 Task: Create a due date automation trigger when advanced on, on the monday of the week a card is due add dates not starting next week at 11:00 AM.
Action: Mouse moved to (1034, 83)
Screenshot: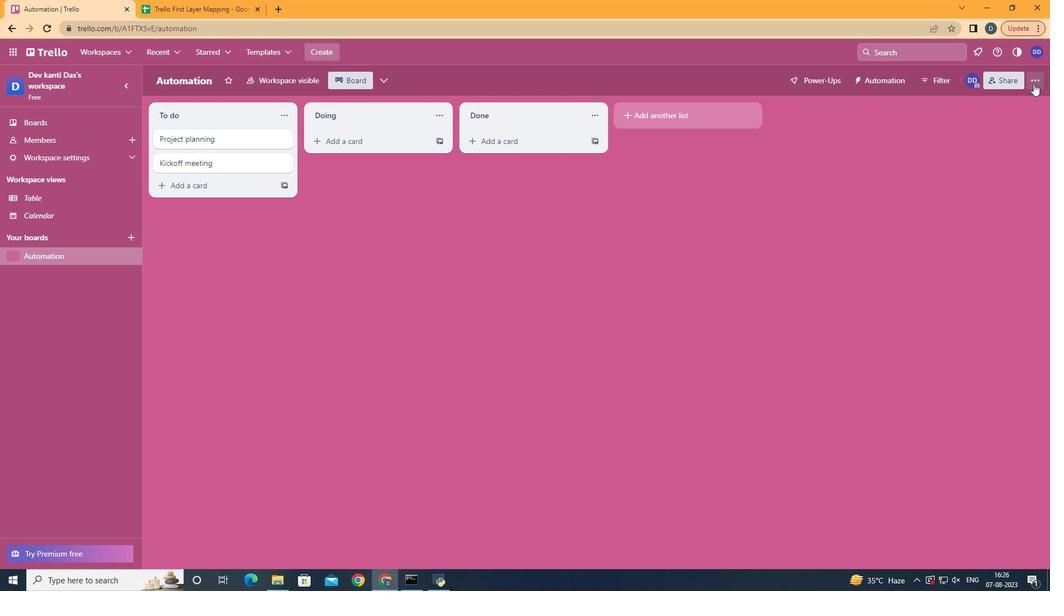 
Action: Mouse pressed left at (1034, 83)
Screenshot: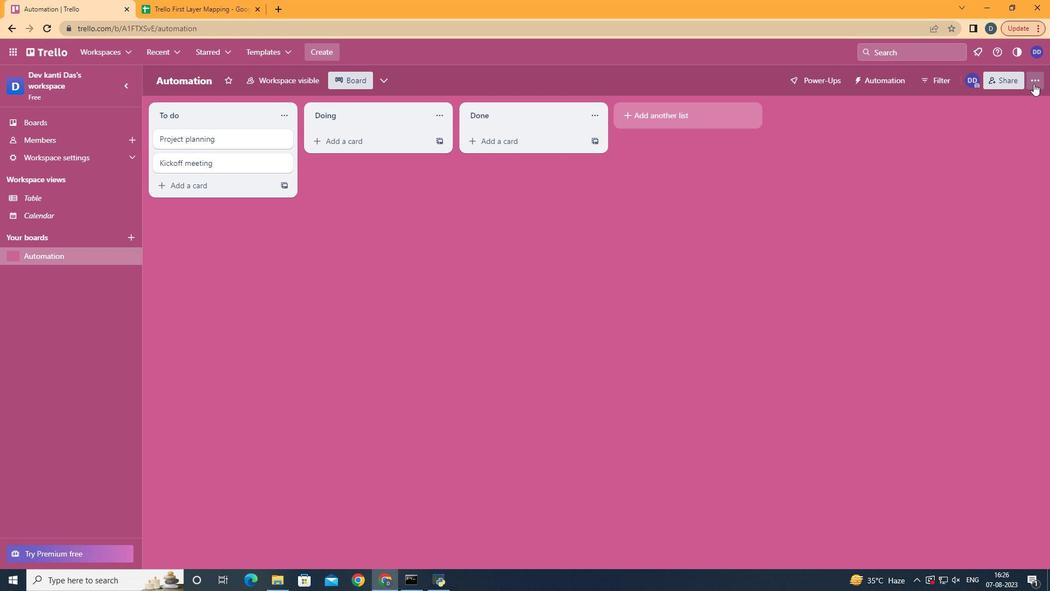 
Action: Mouse moved to (943, 227)
Screenshot: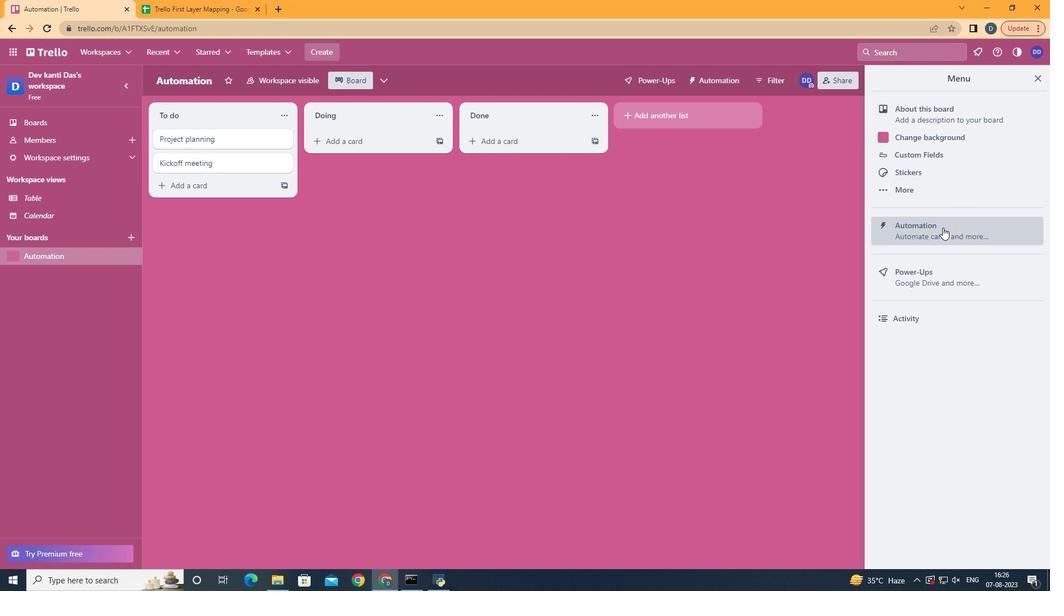 
Action: Mouse pressed left at (943, 227)
Screenshot: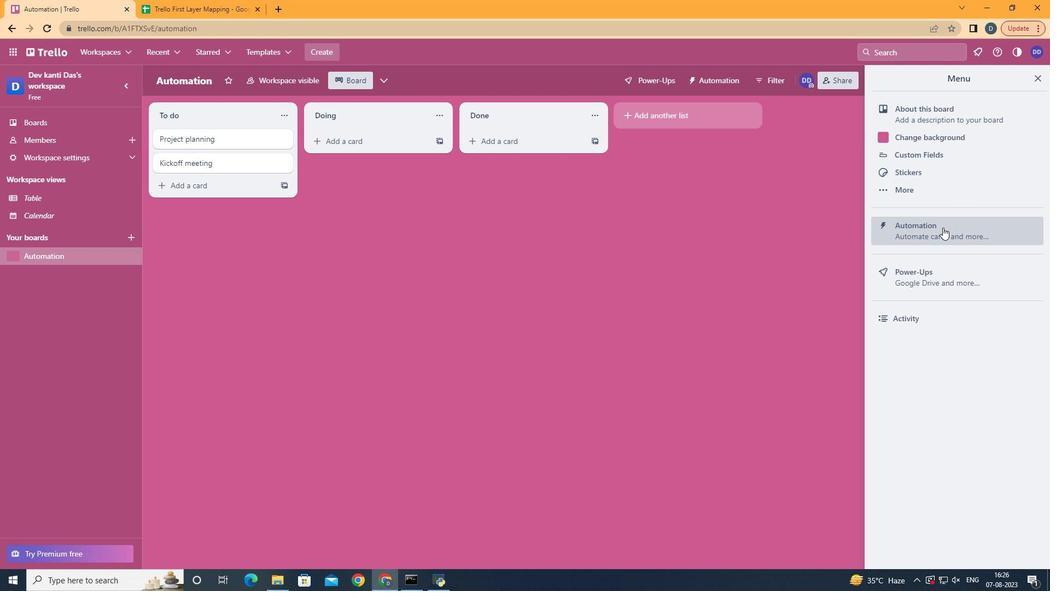 
Action: Mouse moved to (210, 219)
Screenshot: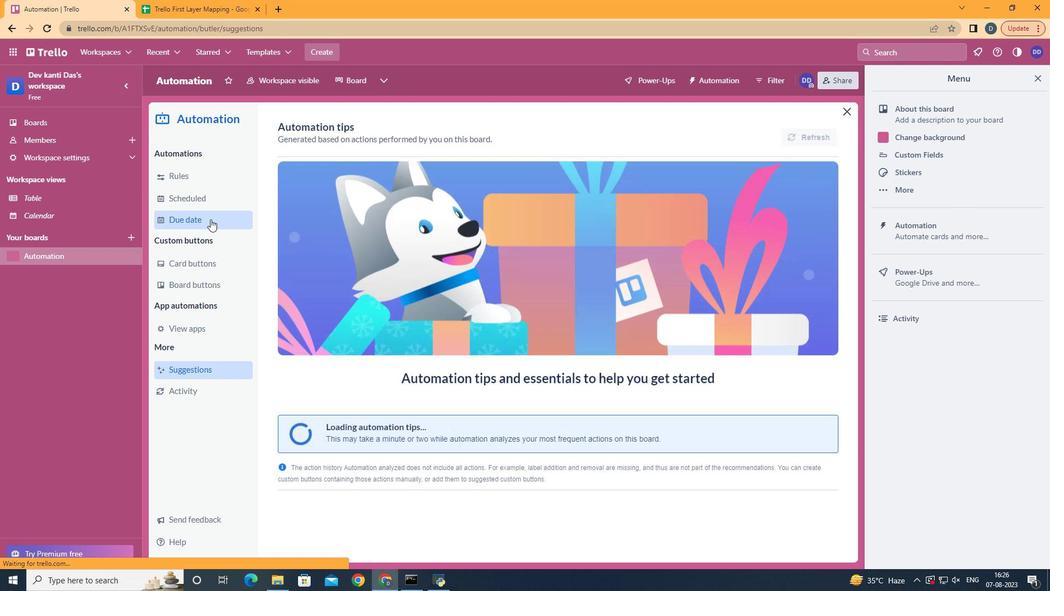 
Action: Mouse pressed left at (210, 219)
Screenshot: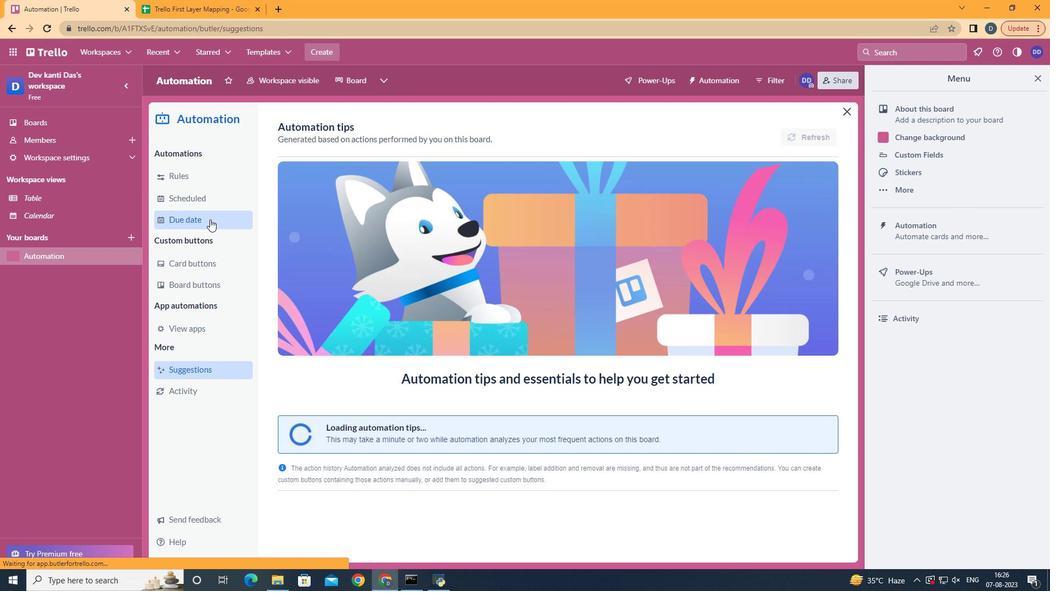 
Action: Mouse moved to (771, 135)
Screenshot: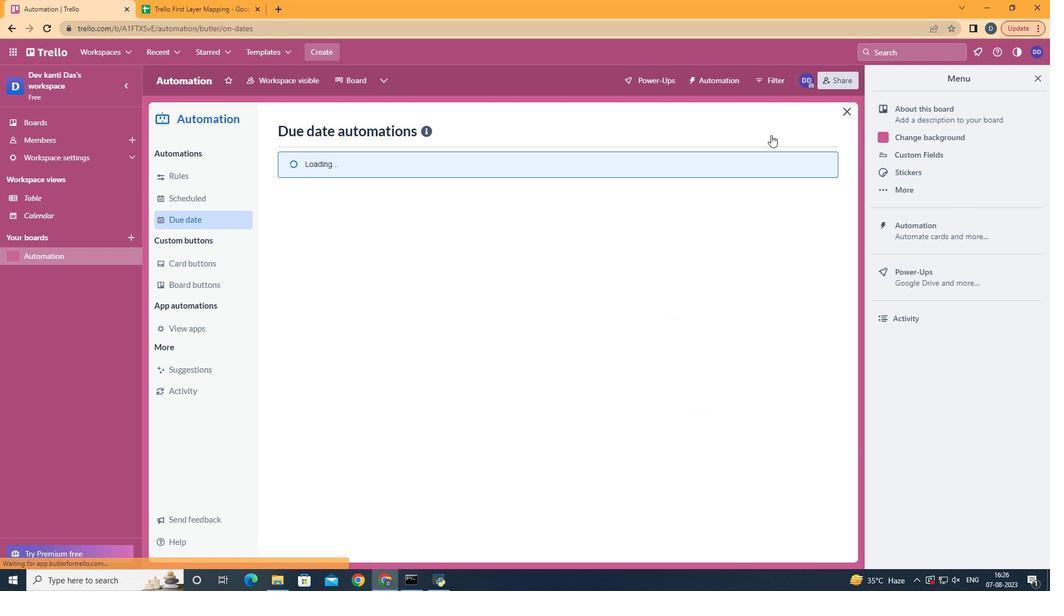 
Action: Mouse pressed left at (771, 135)
Screenshot: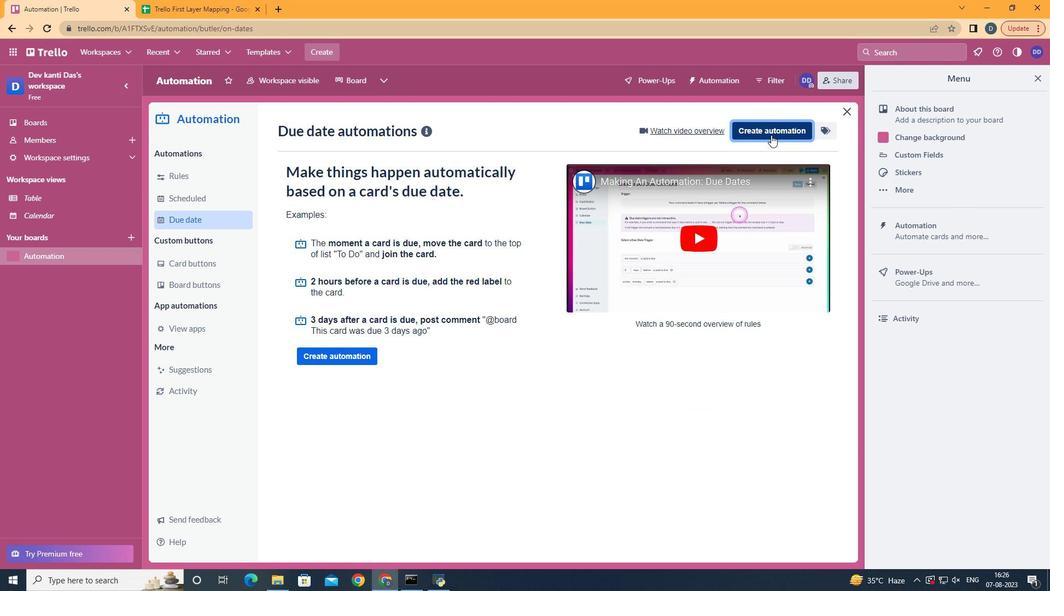 
Action: Mouse moved to (650, 240)
Screenshot: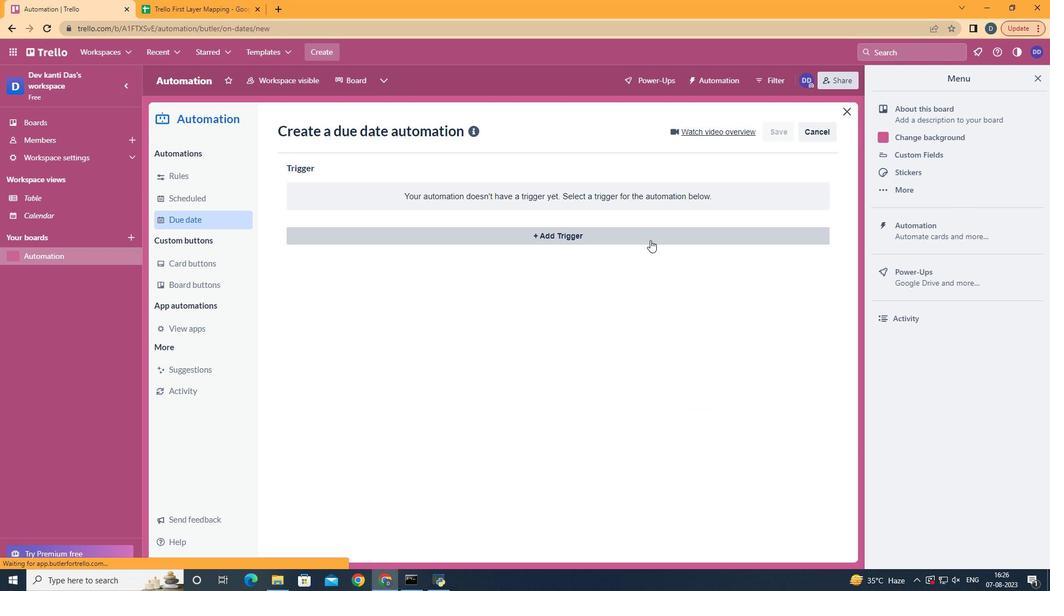 
Action: Mouse pressed left at (650, 240)
Screenshot: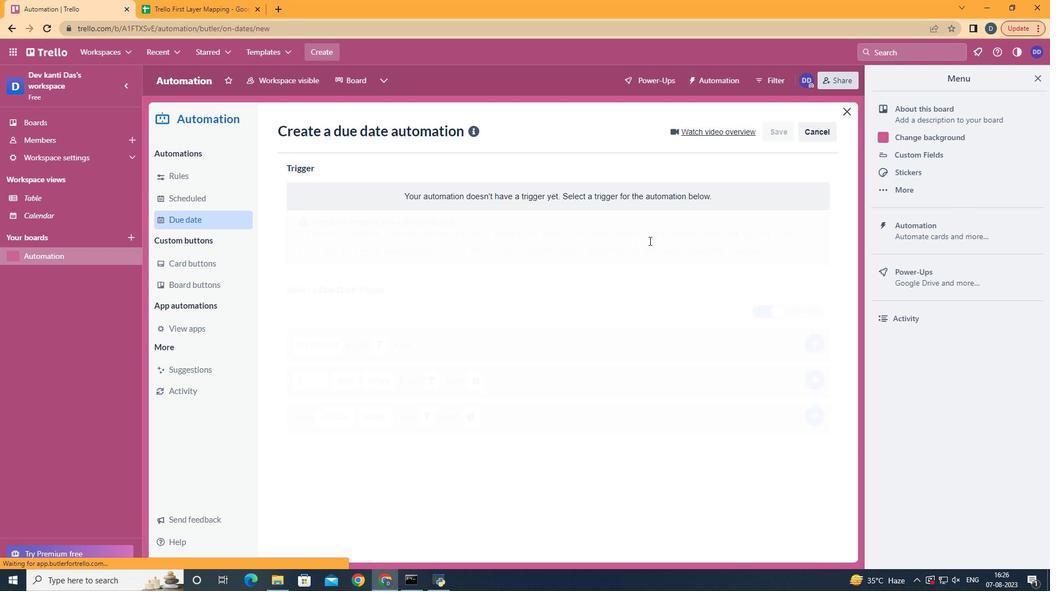 
Action: Mouse moved to (363, 286)
Screenshot: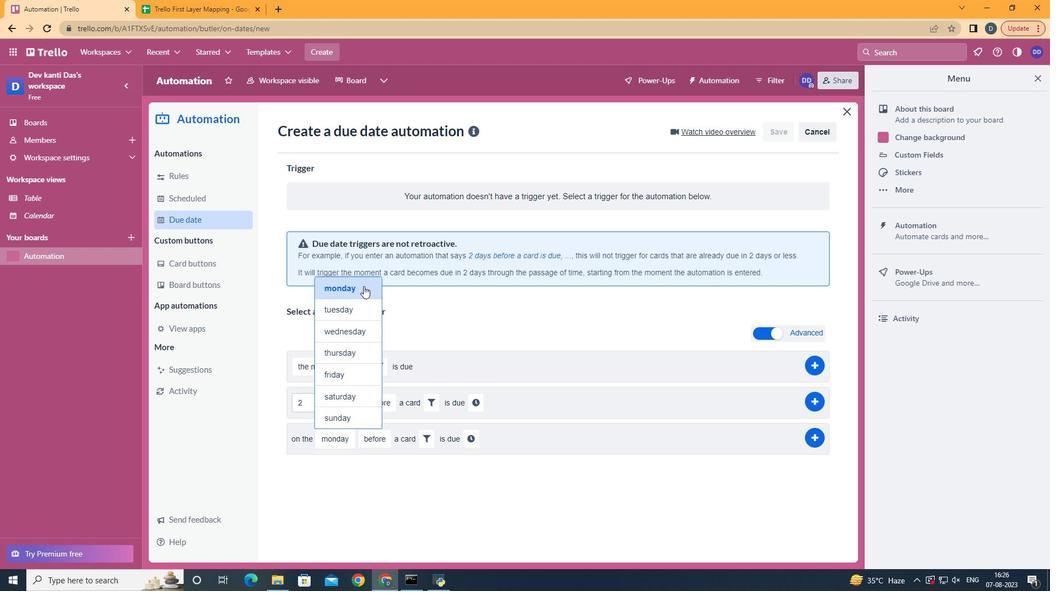 
Action: Mouse pressed left at (363, 286)
Screenshot: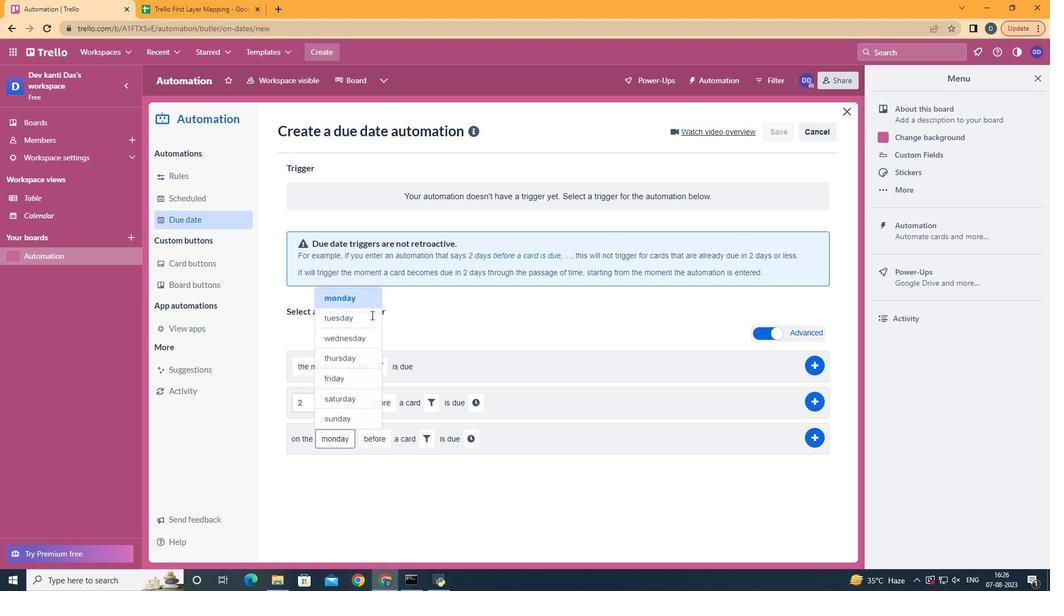 
Action: Mouse moved to (396, 499)
Screenshot: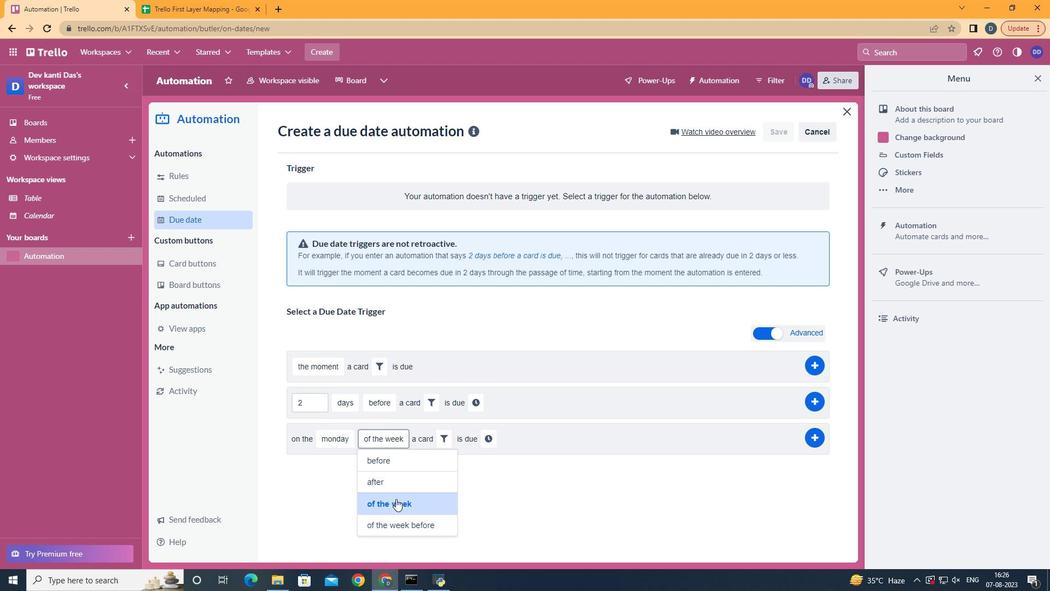 
Action: Mouse pressed left at (396, 499)
Screenshot: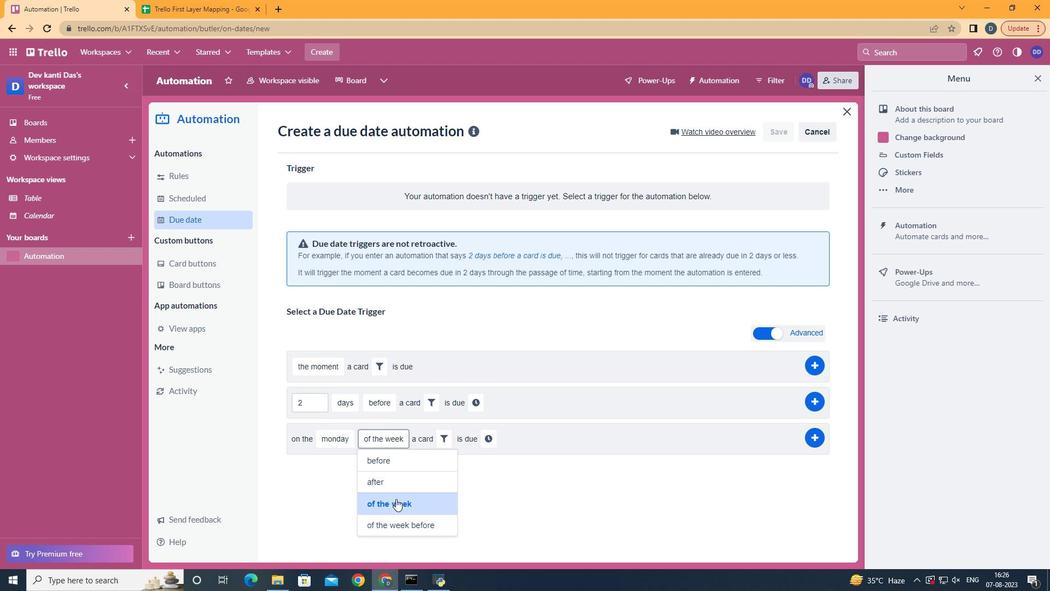 
Action: Mouse moved to (447, 442)
Screenshot: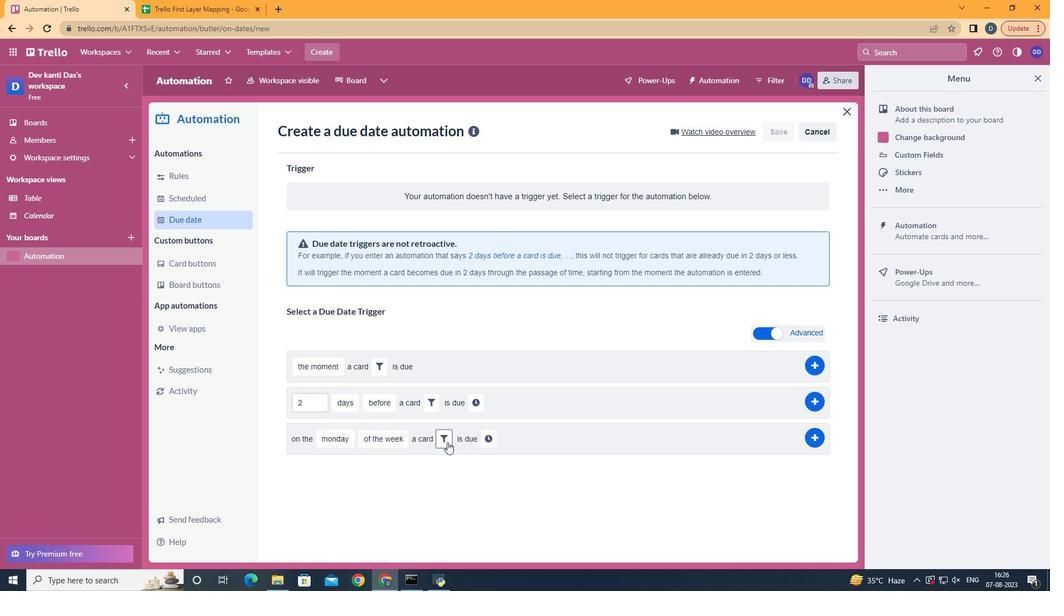 
Action: Mouse pressed left at (447, 442)
Screenshot: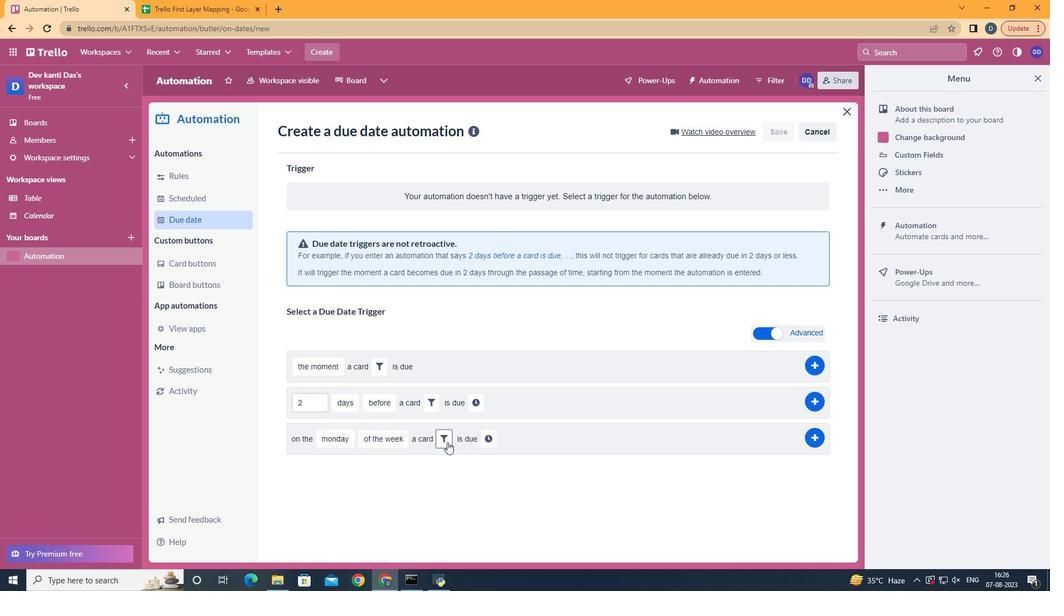 
Action: Mouse moved to (489, 475)
Screenshot: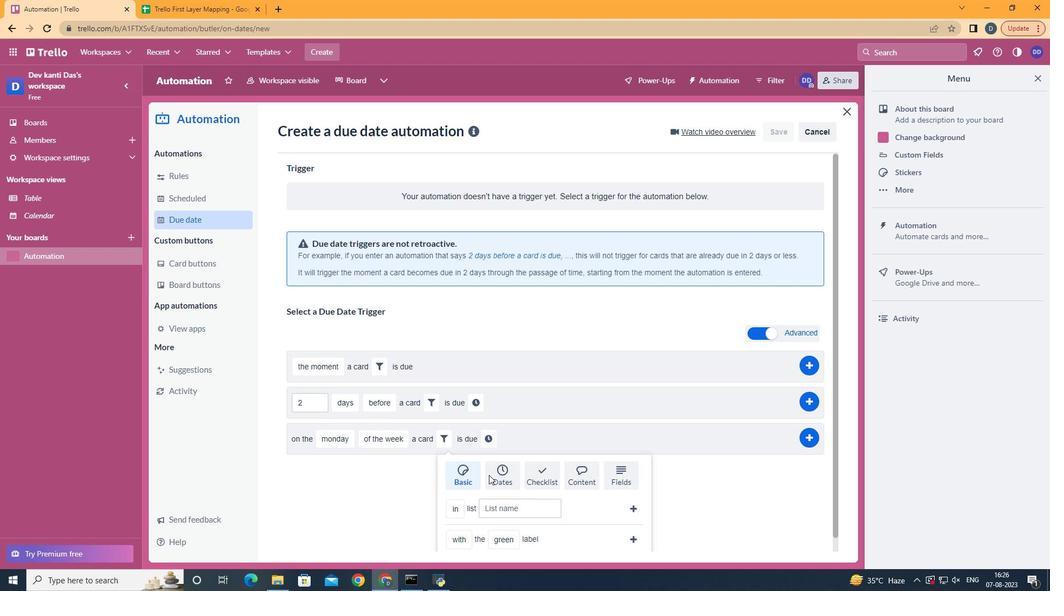 
Action: Mouse pressed left at (489, 475)
Screenshot: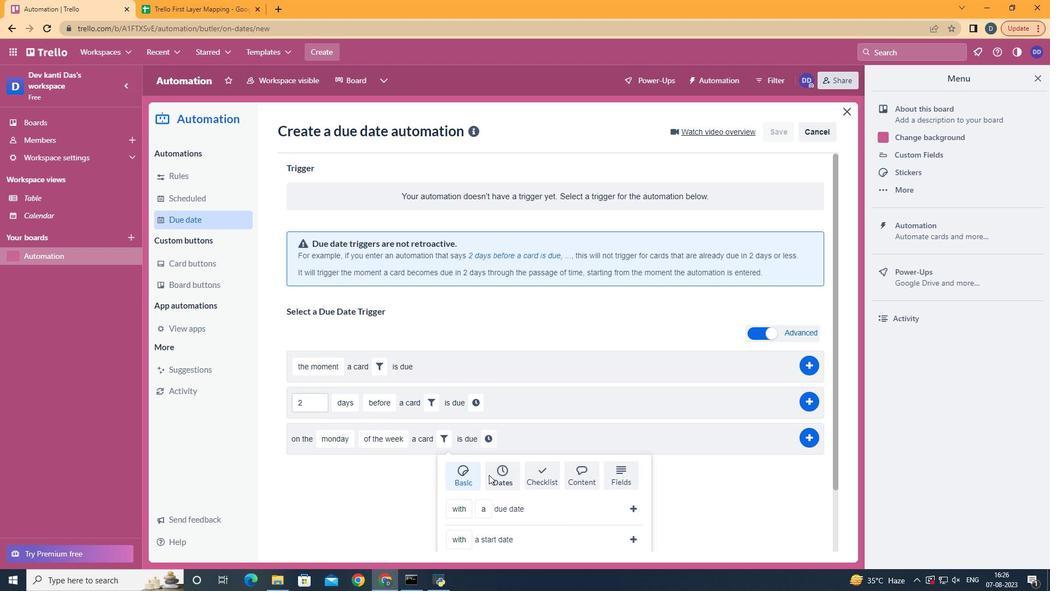 
Action: Mouse scrolled (489, 474) with delta (0, 0)
Screenshot: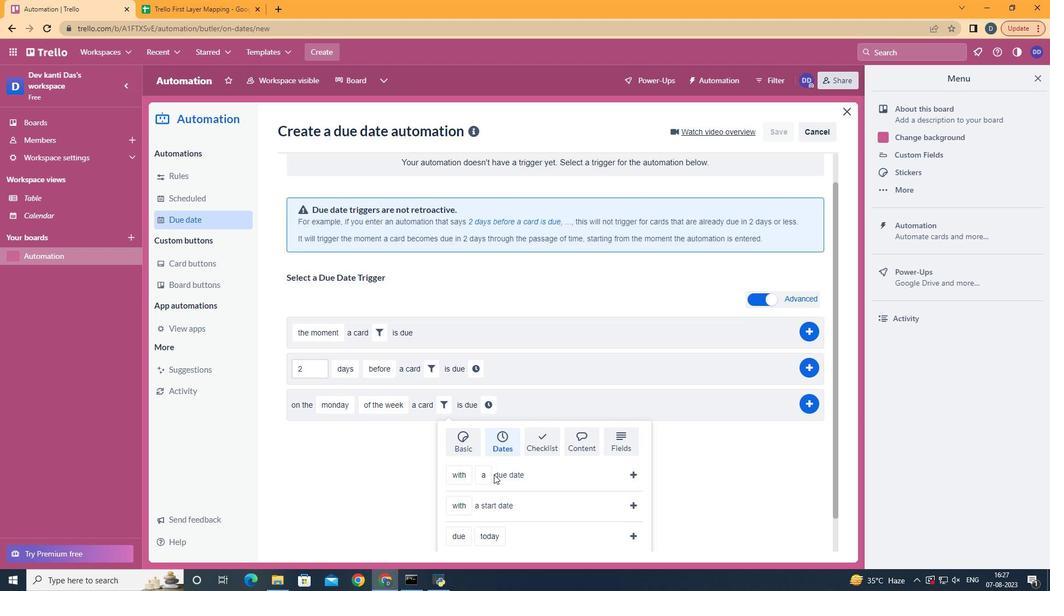 
Action: Mouse scrolled (489, 474) with delta (0, 0)
Screenshot: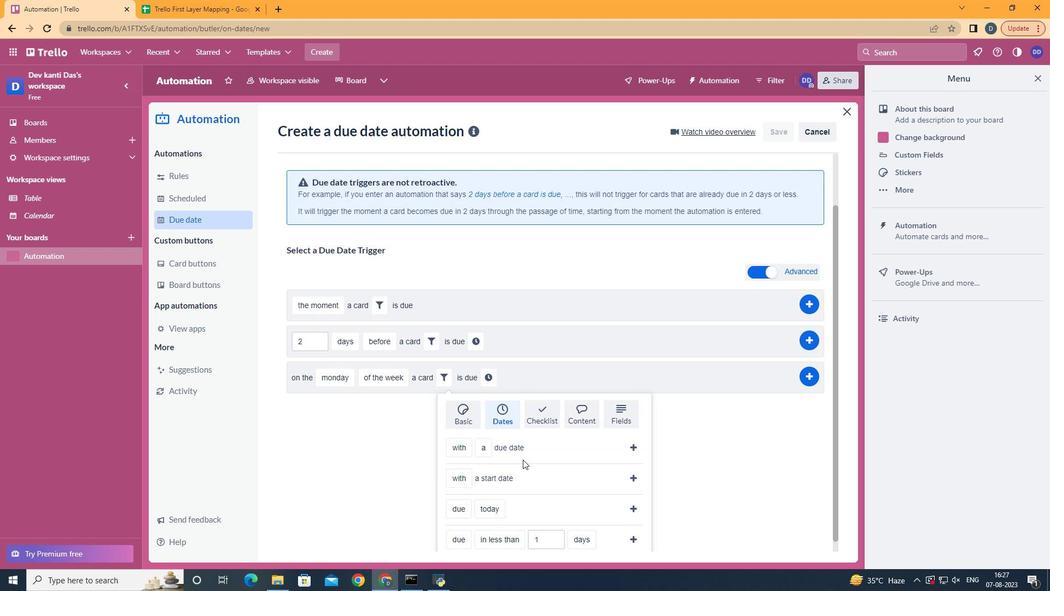 
Action: Mouse scrolled (489, 474) with delta (0, 0)
Screenshot: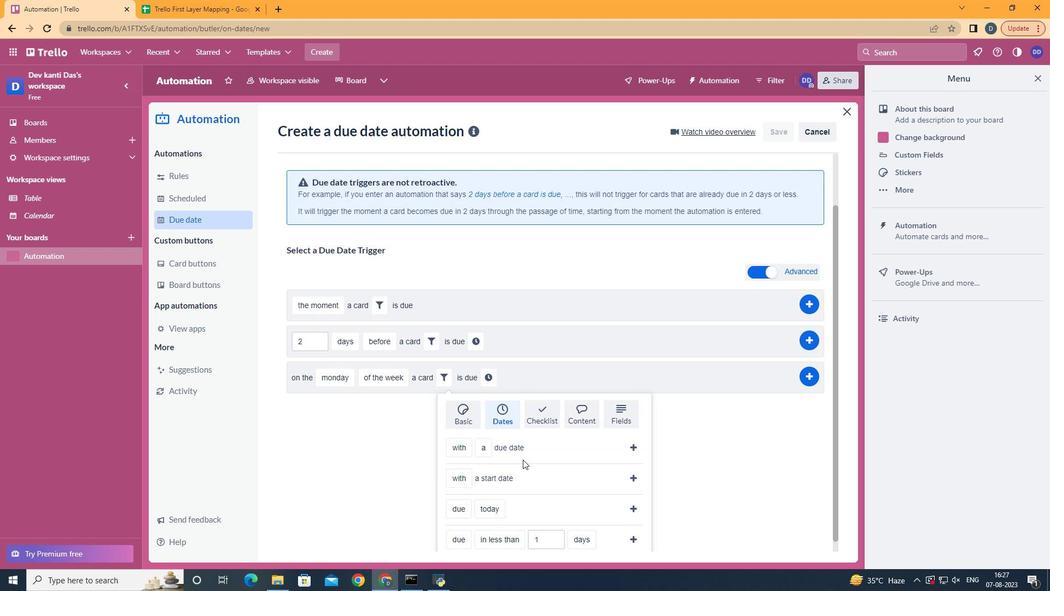 
Action: Mouse scrolled (489, 474) with delta (0, 0)
Screenshot: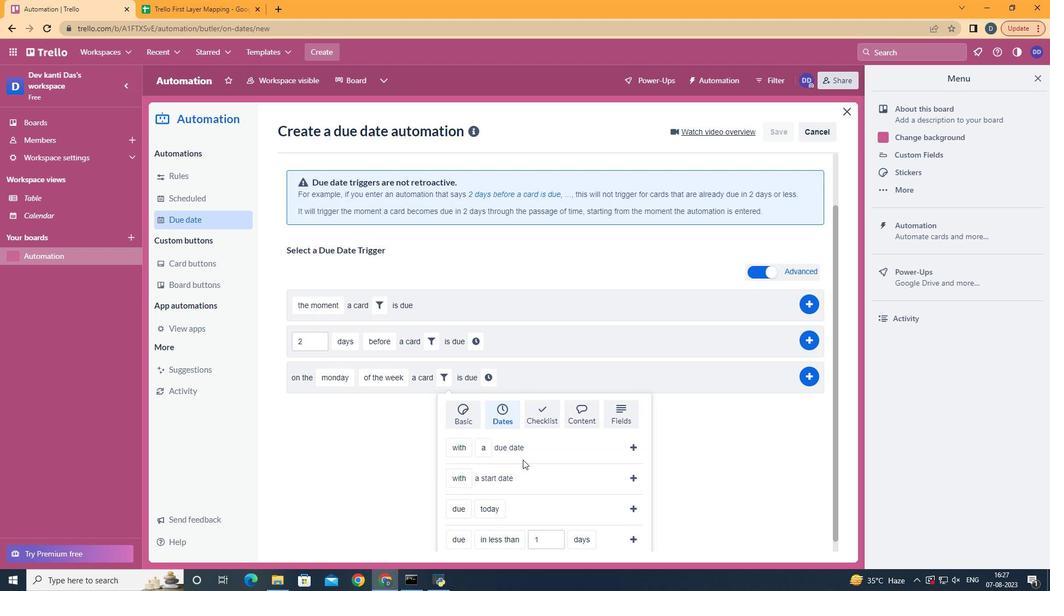 
Action: Mouse moved to (479, 479)
Screenshot: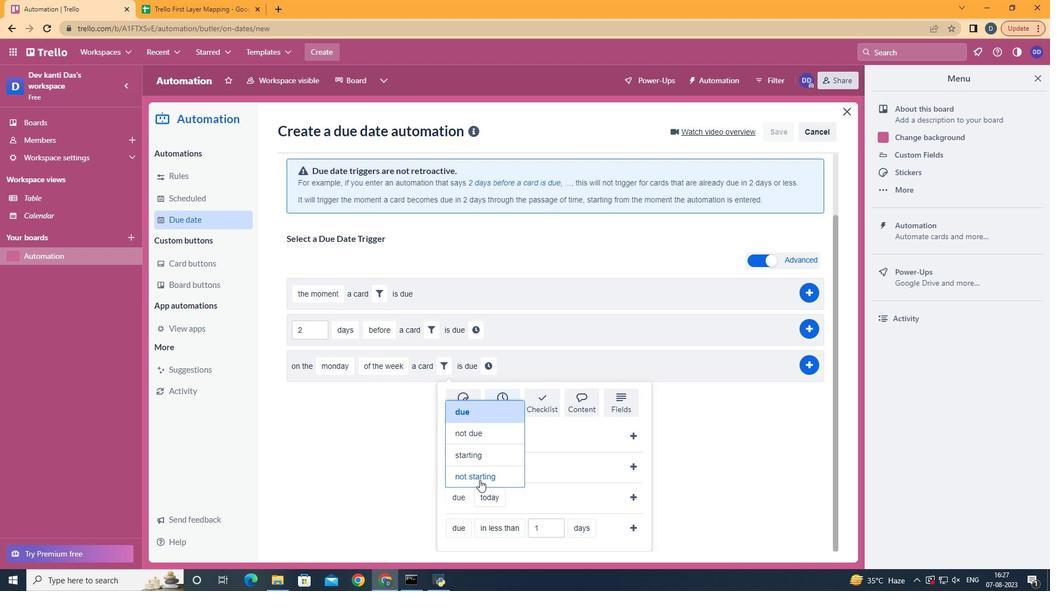 
Action: Mouse pressed left at (479, 479)
Screenshot: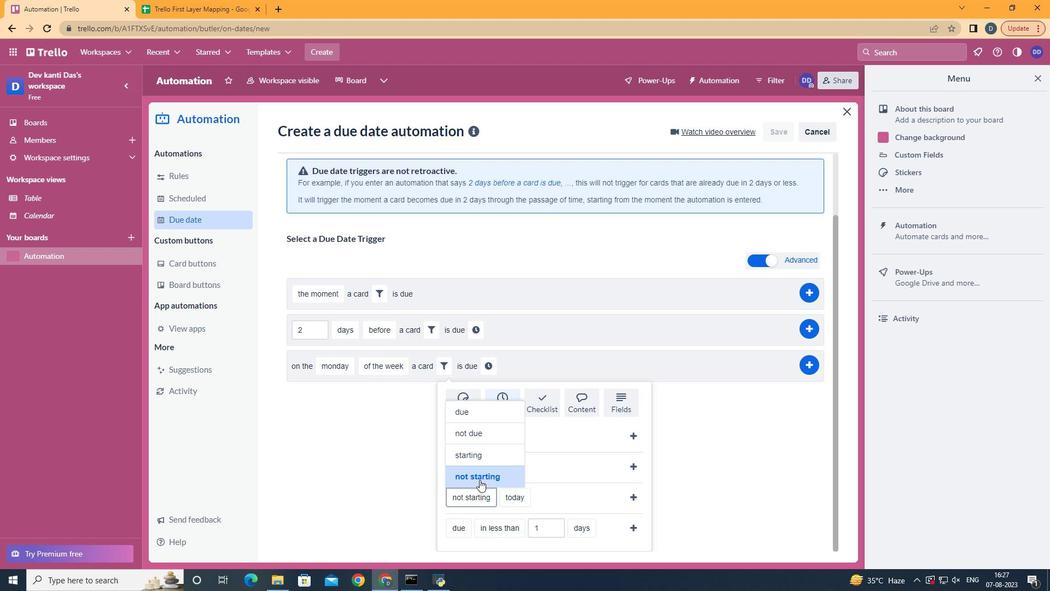 
Action: Mouse moved to (540, 427)
Screenshot: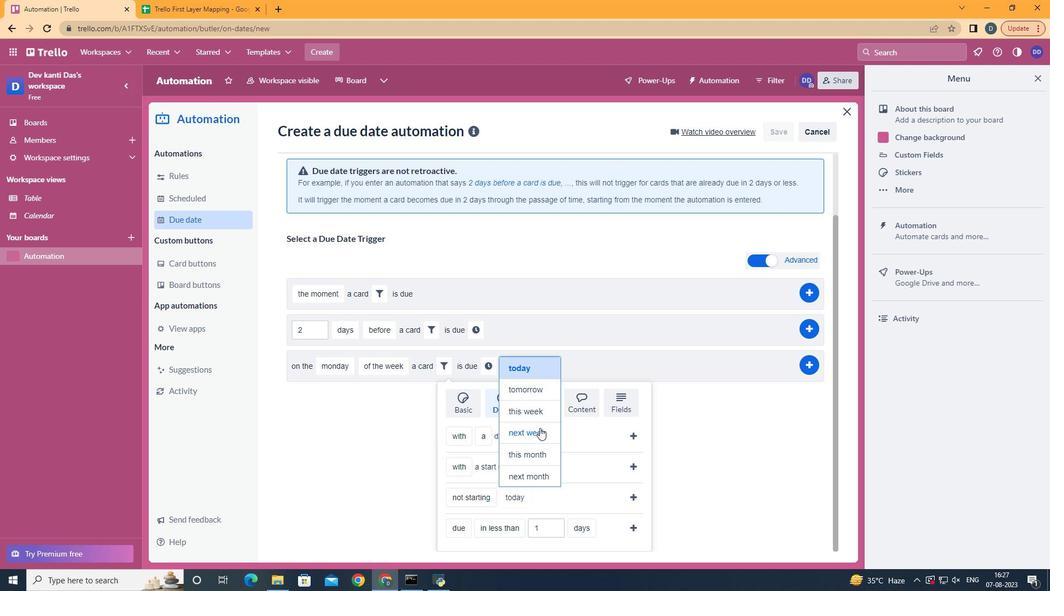 
Action: Mouse pressed left at (540, 427)
Screenshot: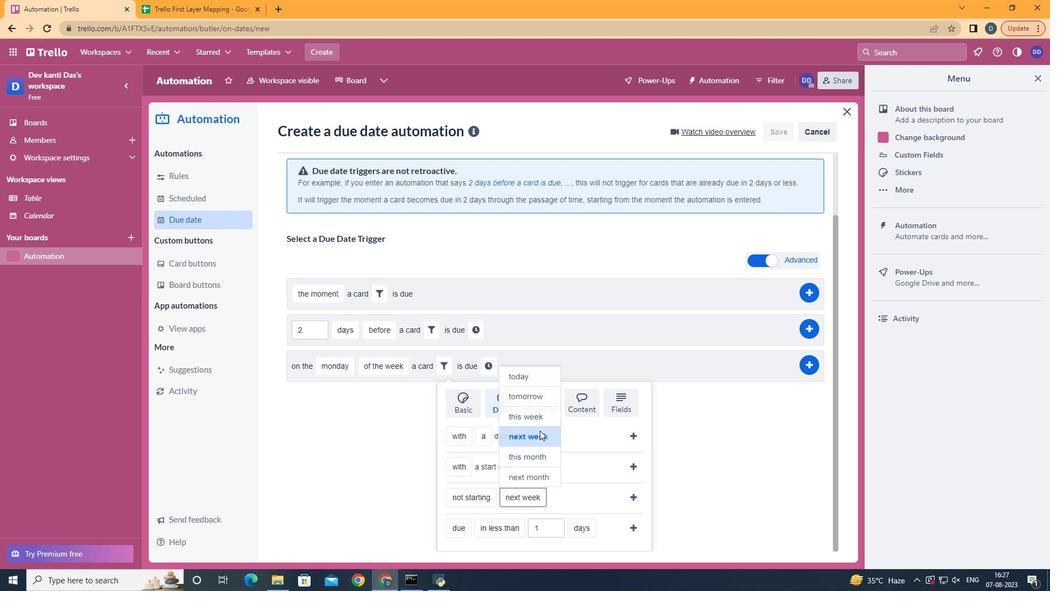 
Action: Mouse moved to (635, 497)
Screenshot: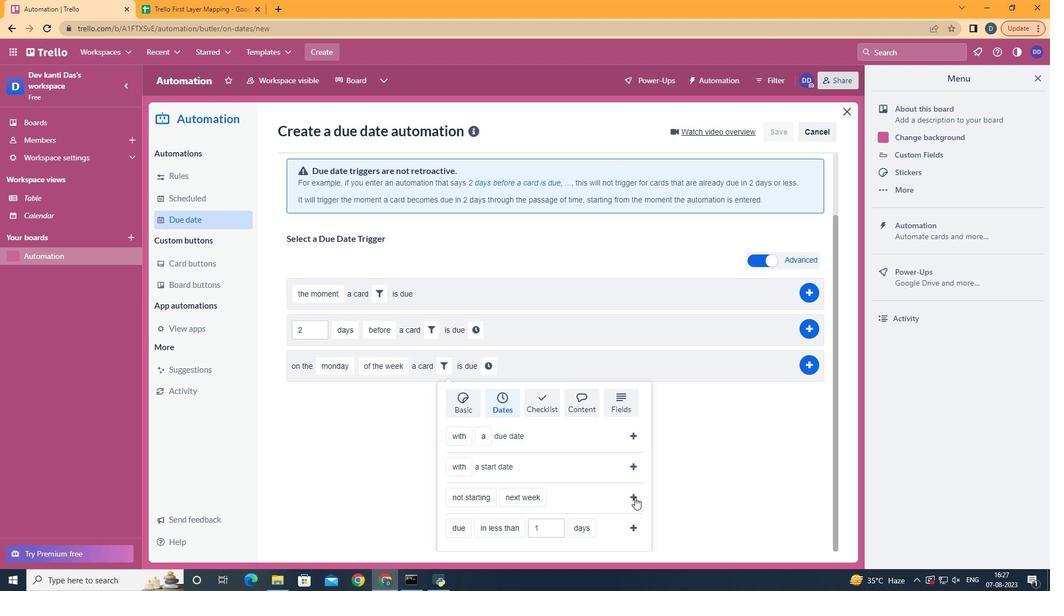 
Action: Mouse pressed left at (635, 497)
Screenshot: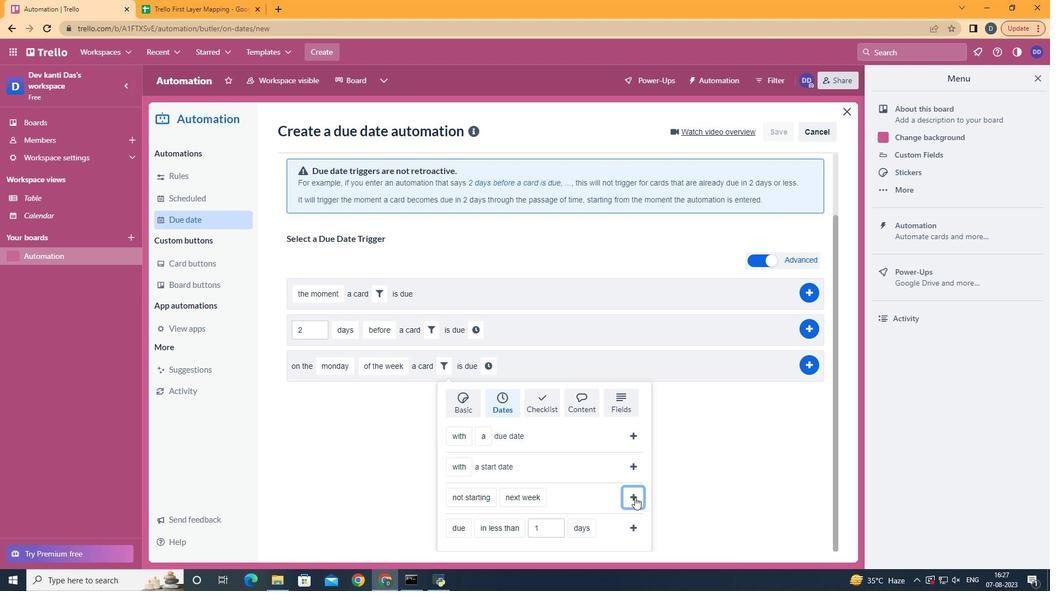 
Action: Mouse moved to (588, 440)
Screenshot: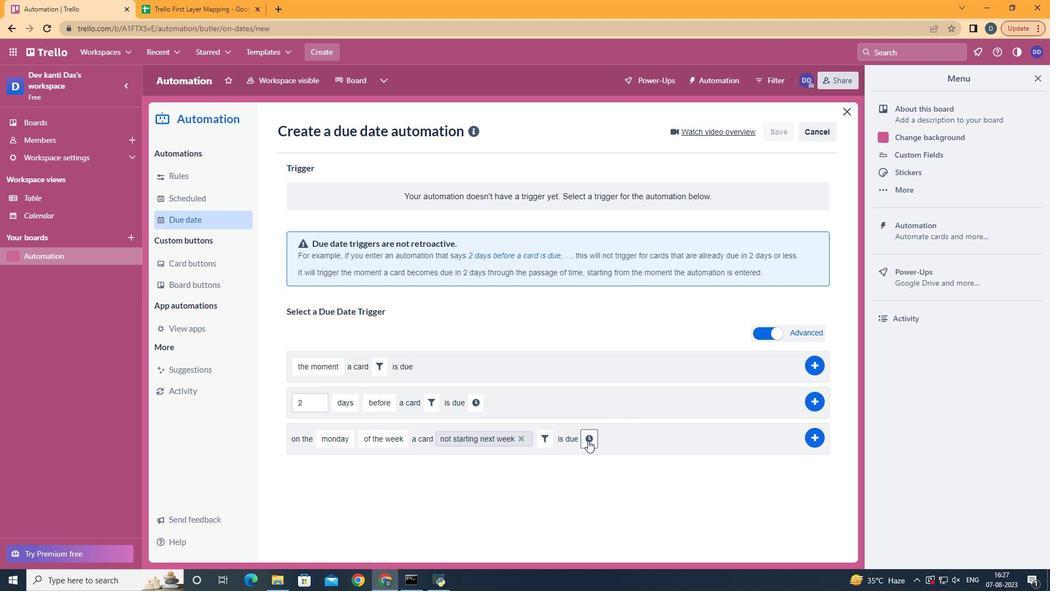 
Action: Mouse pressed left at (588, 440)
Screenshot: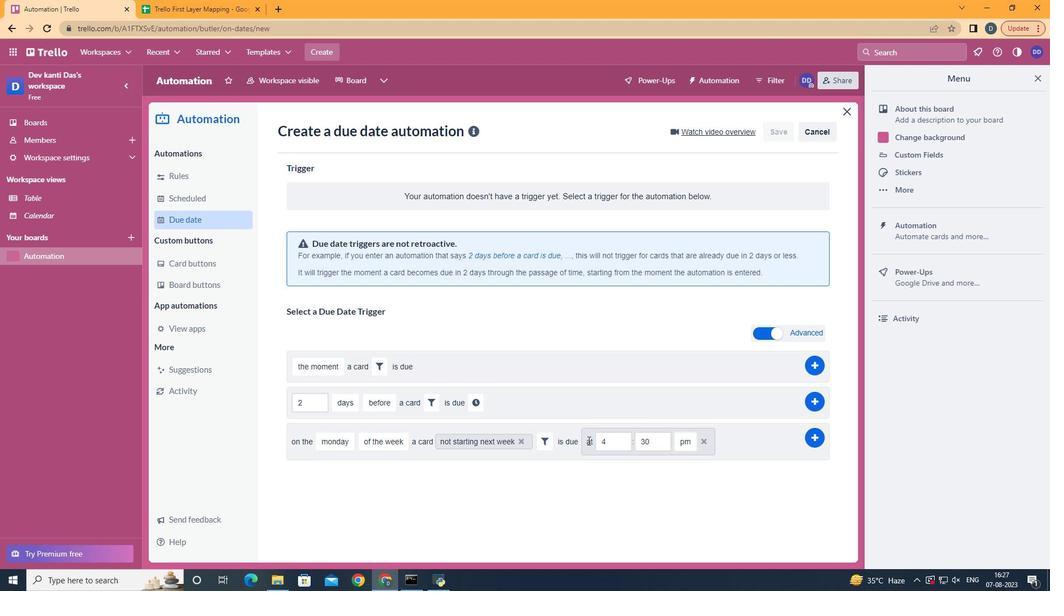 
Action: Mouse moved to (611, 443)
Screenshot: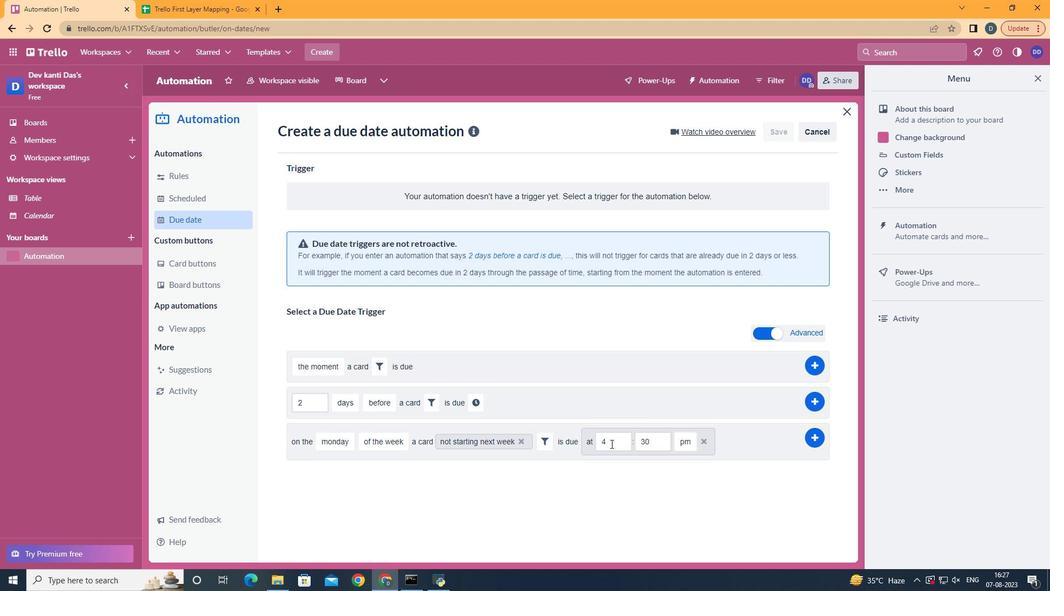 
Action: Mouse pressed left at (611, 443)
Screenshot: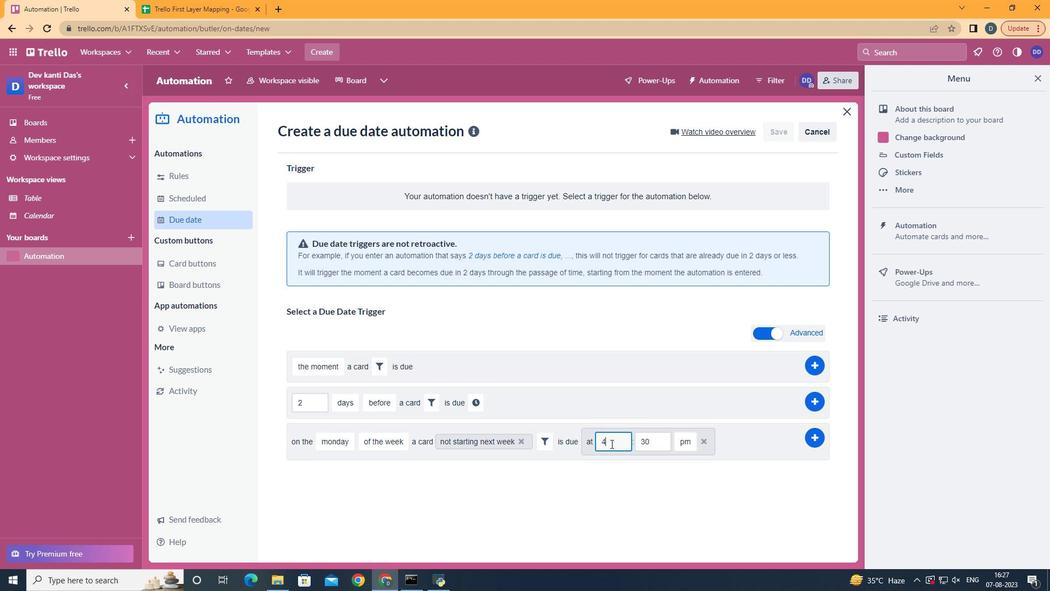 
Action: Mouse moved to (611, 443)
Screenshot: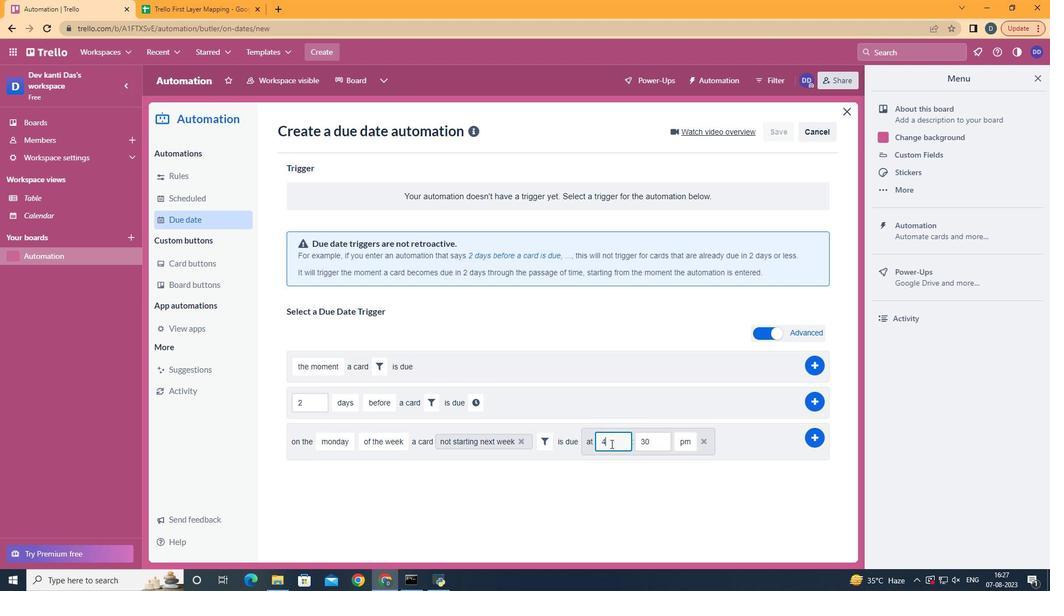 
Action: Key pressed <Key.backspace>11
Screenshot: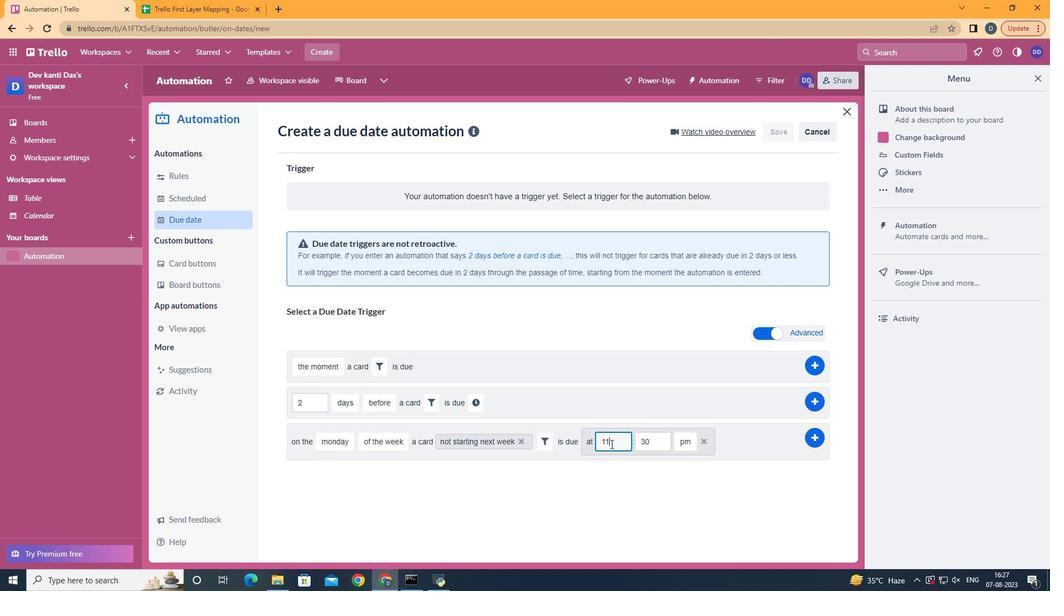 
Action: Mouse moved to (653, 445)
Screenshot: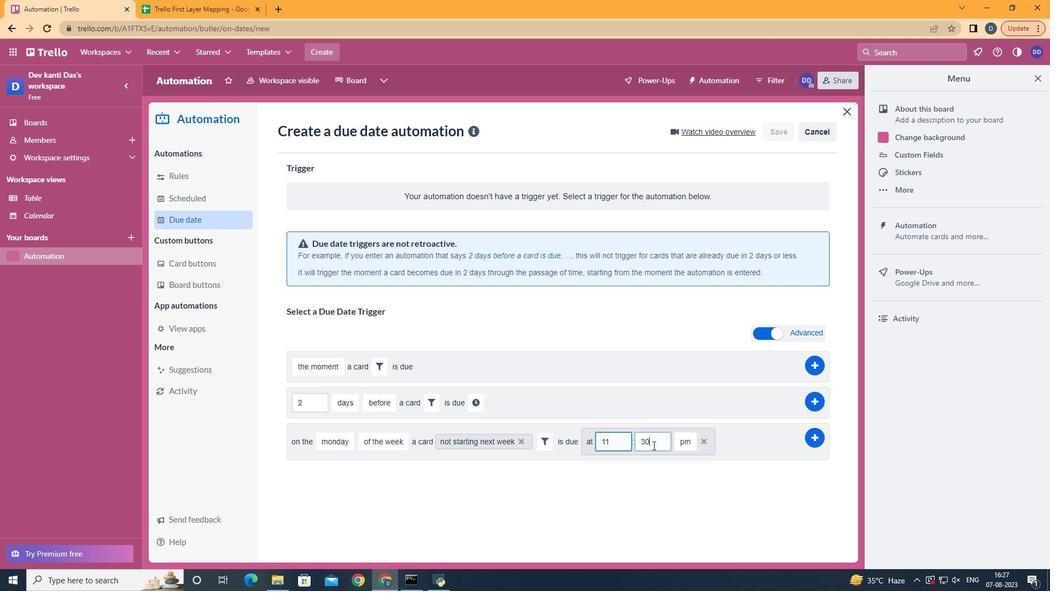 
Action: Mouse pressed left at (653, 445)
Screenshot: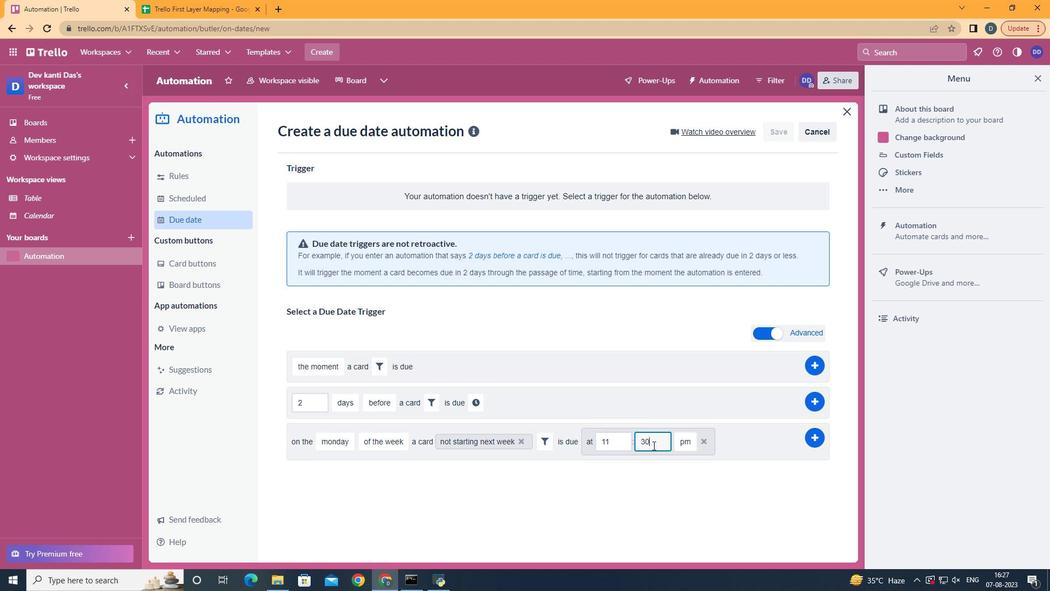 
Action: Key pressed <Key.backspace>
Screenshot: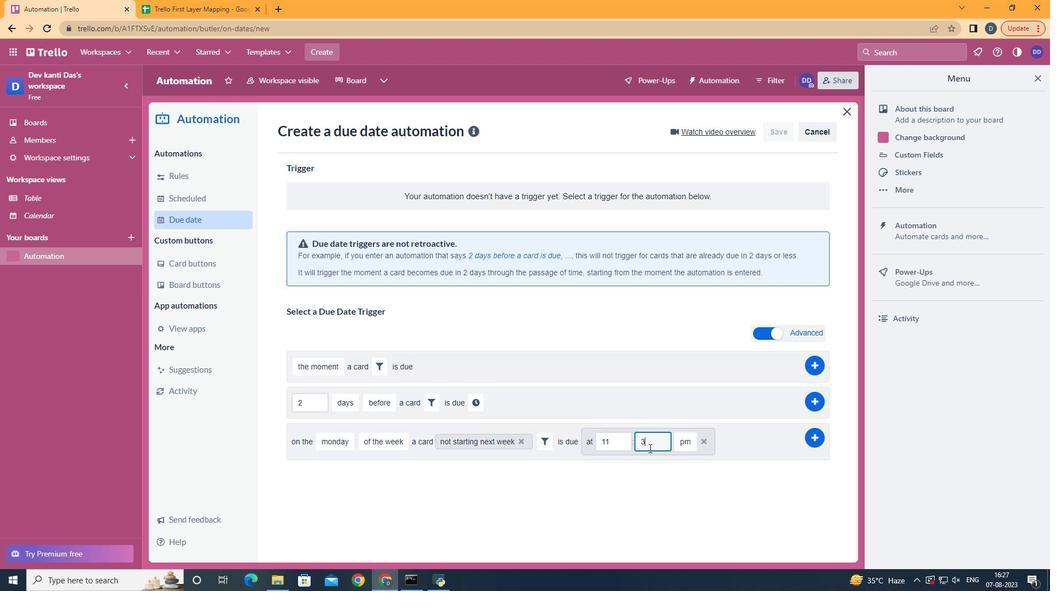 
Action: Mouse moved to (649, 448)
Screenshot: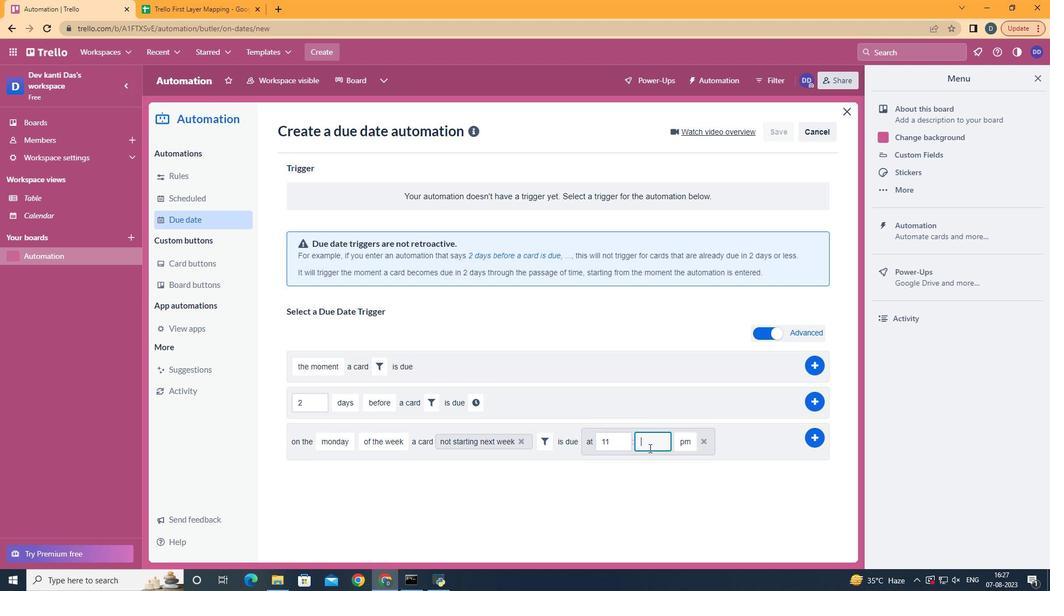 
Action: Key pressed <Key.backspace>00
Screenshot: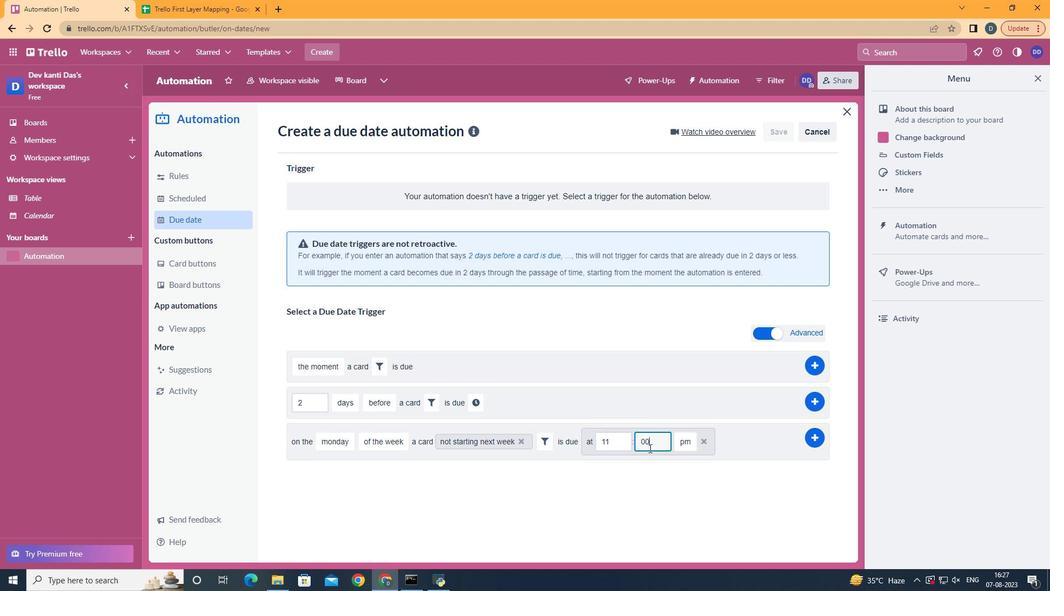 
Action: Mouse moved to (687, 459)
Screenshot: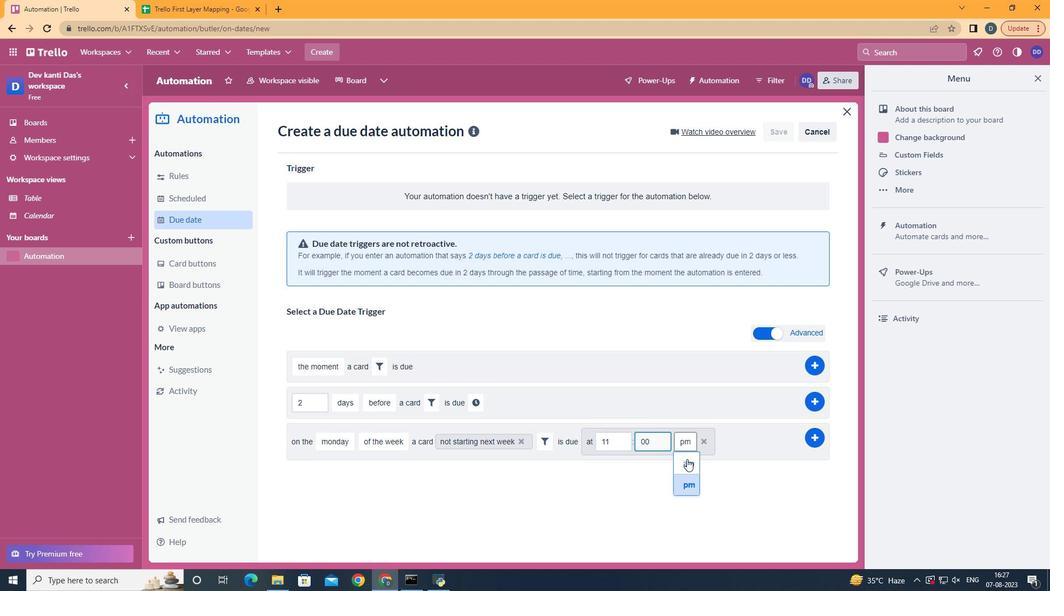 
Action: Mouse pressed left at (687, 459)
Screenshot: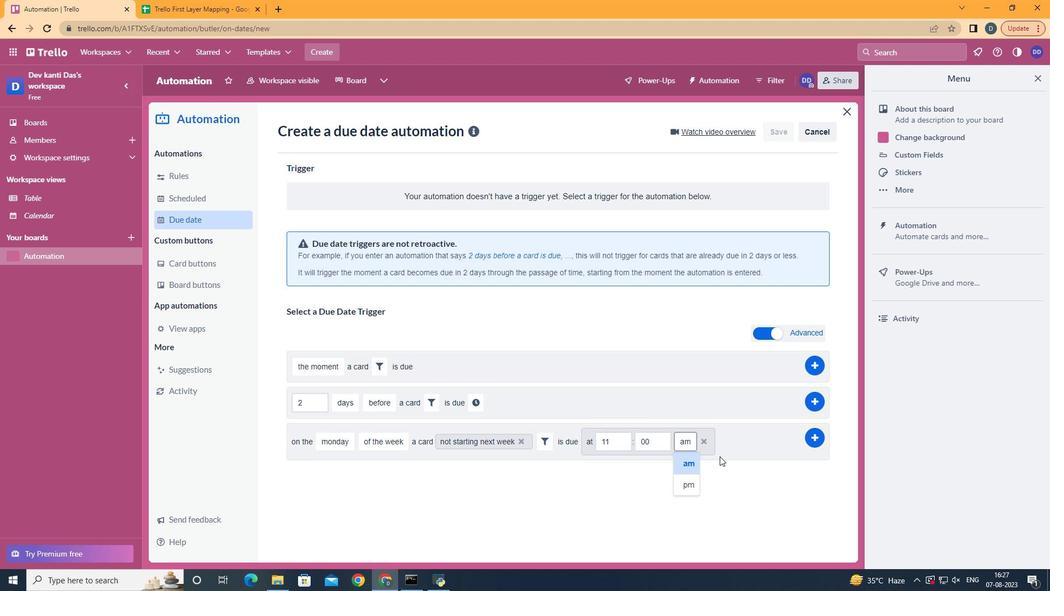 
Action: Mouse moved to (815, 436)
Screenshot: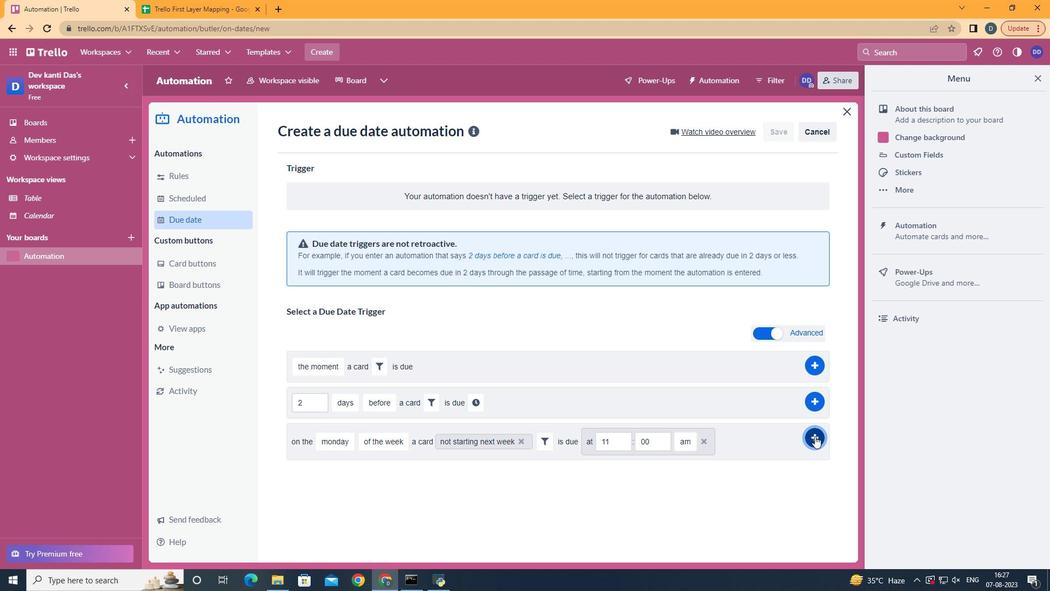 
Action: Mouse pressed left at (815, 436)
Screenshot: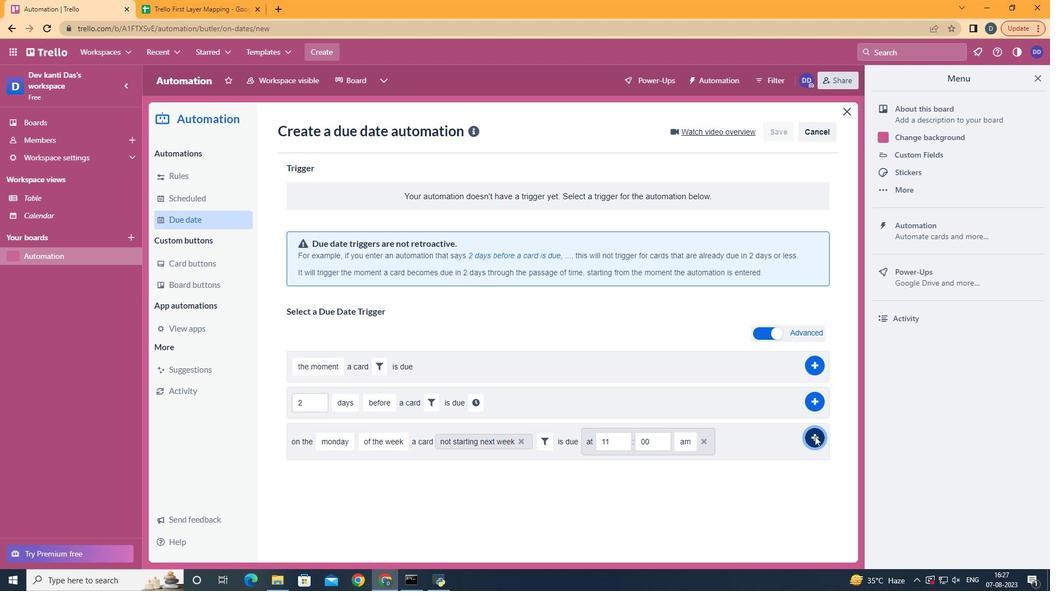 
Action: Mouse moved to (579, 183)
Screenshot: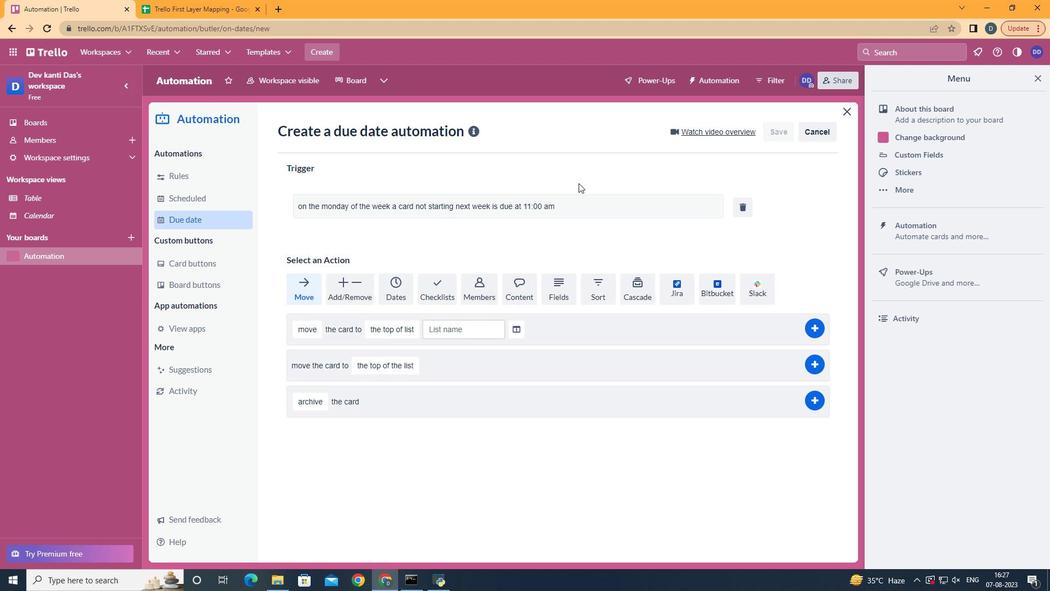 
